 Task: Select a due date automation when advanced on, the moment a card is due add content with a name not ending with resume.
Action: Mouse moved to (1377, 102)
Screenshot: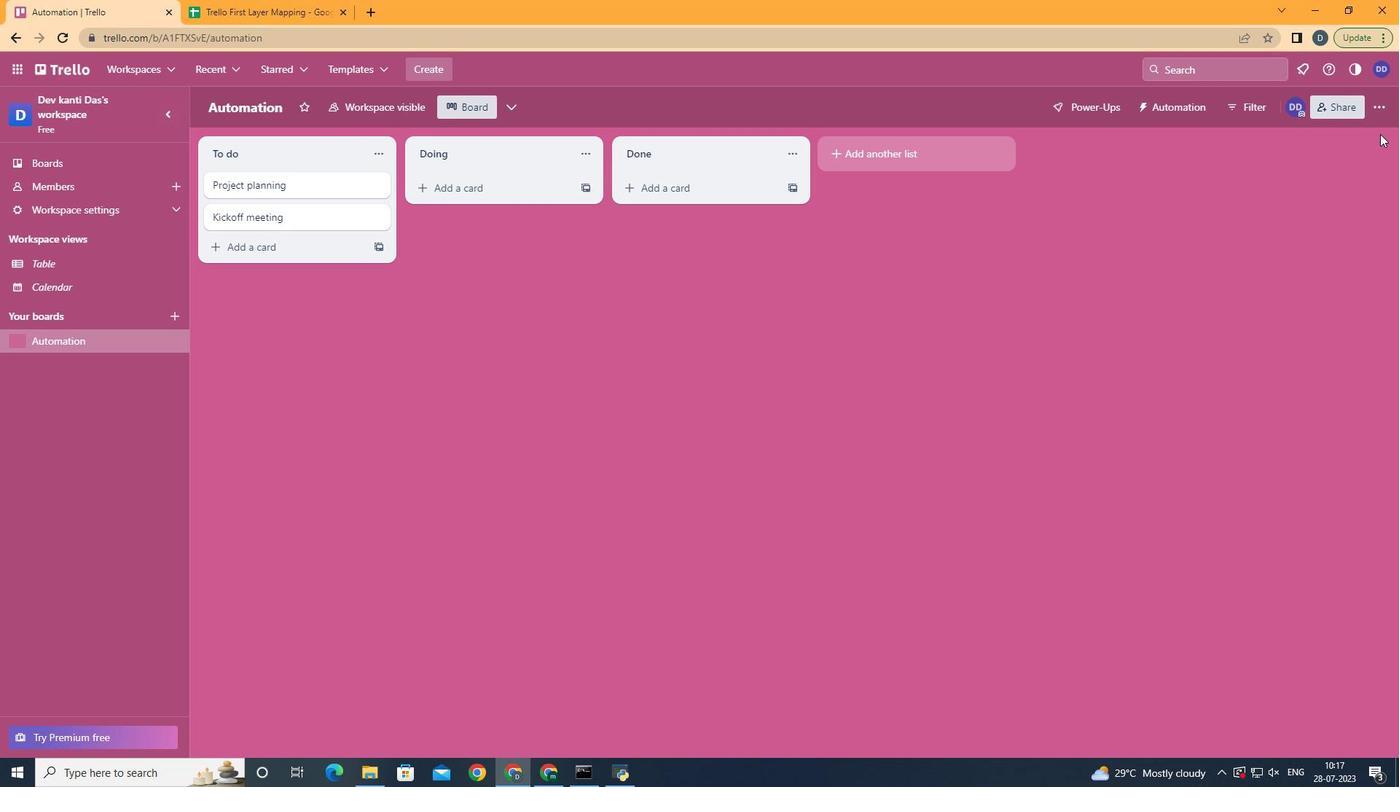 
Action: Mouse pressed left at (1377, 102)
Screenshot: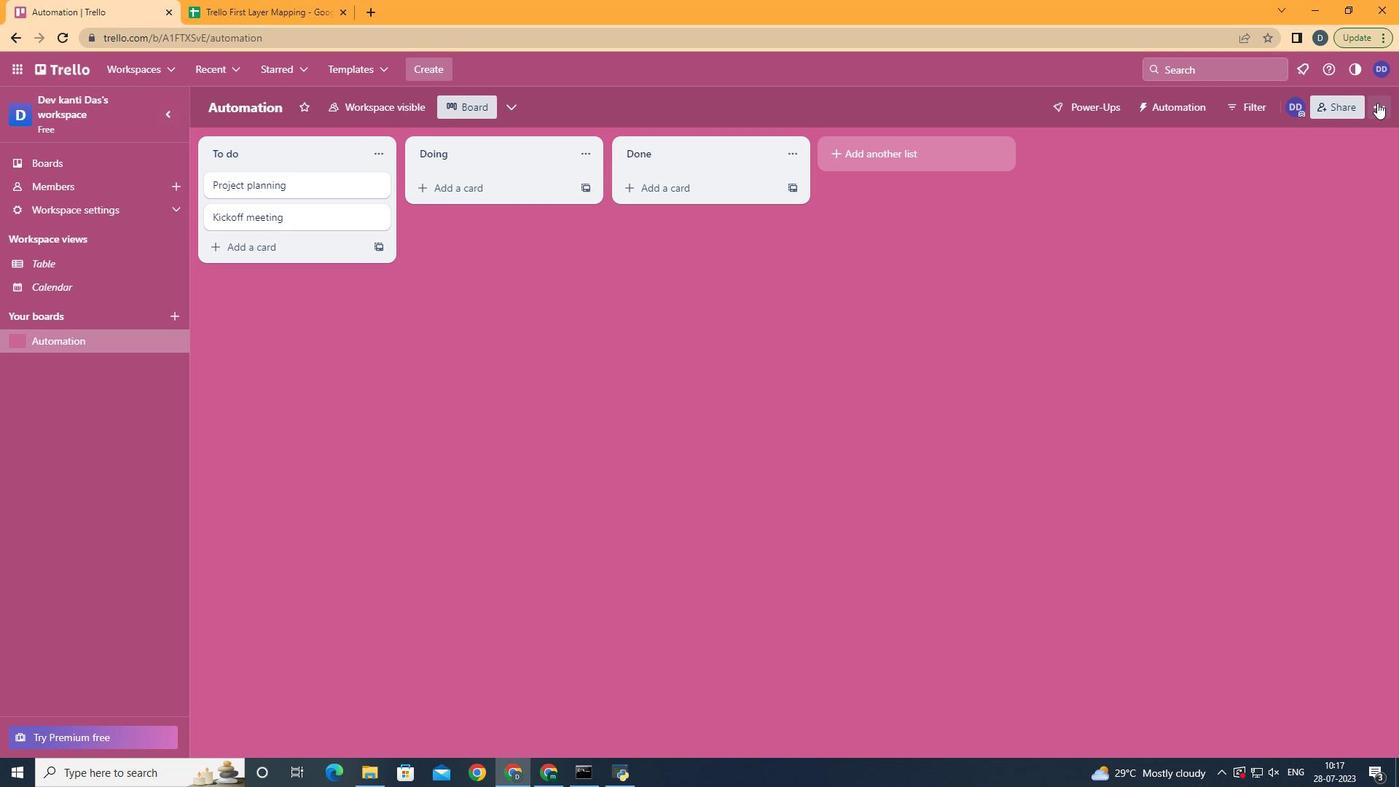 
Action: Mouse moved to (1247, 293)
Screenshot: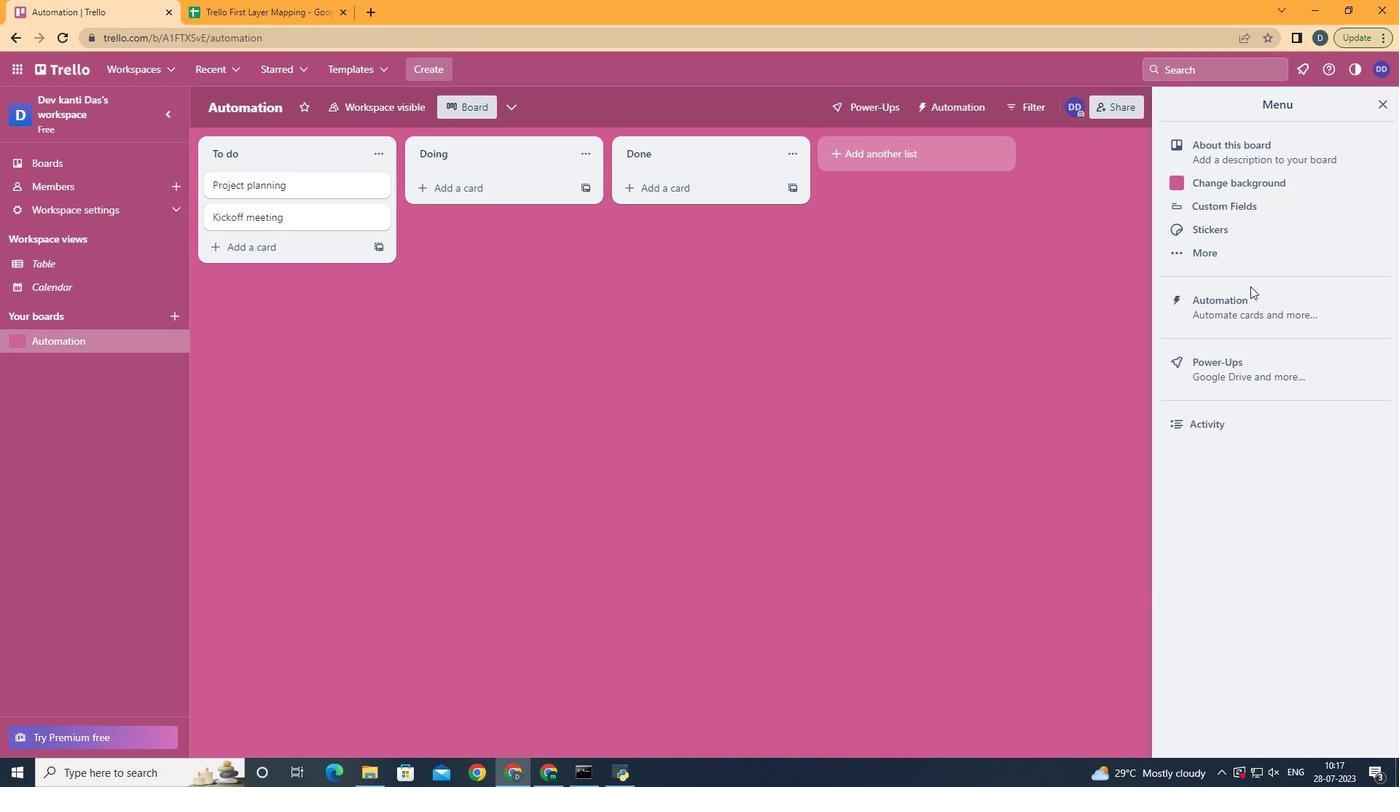 
Action: Mouse pressed left at (1247, 293)
Screenshot: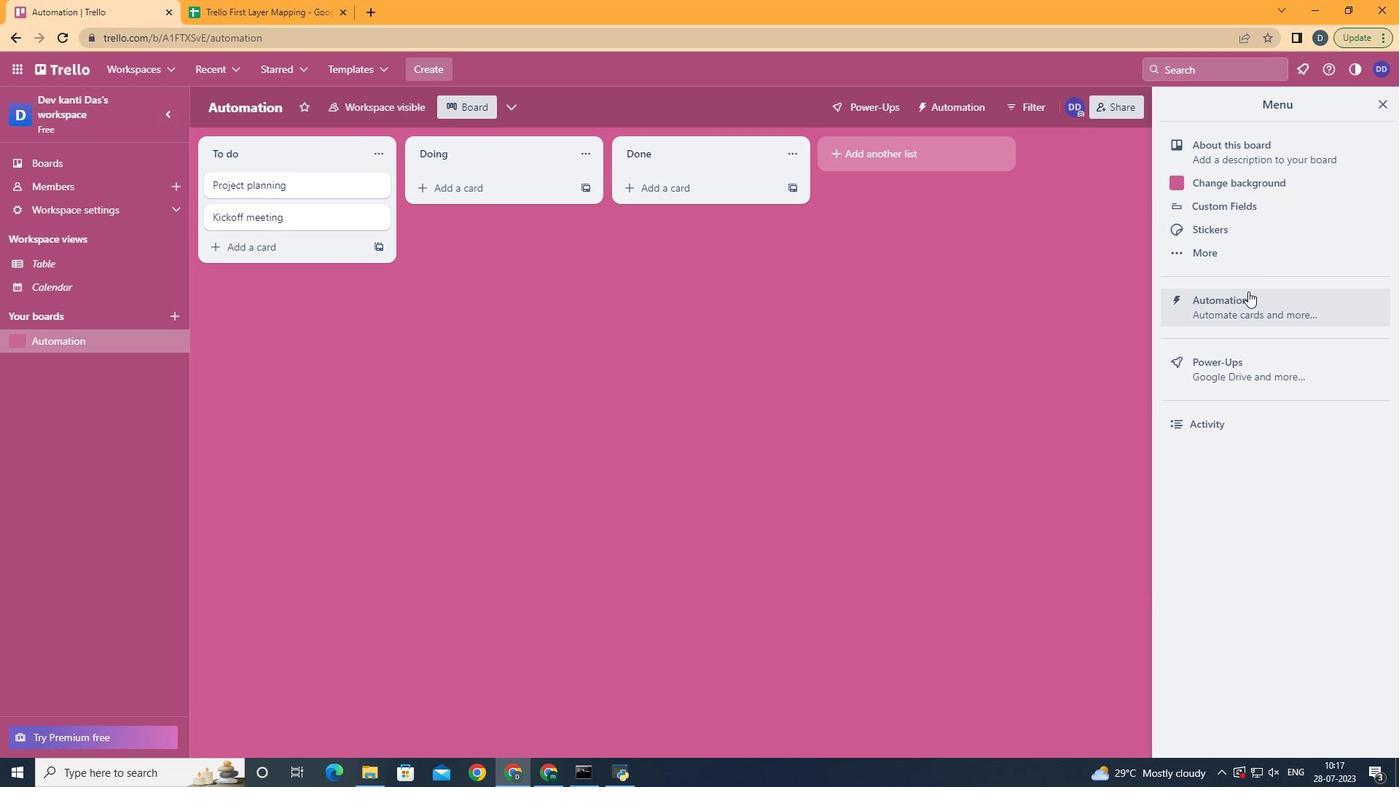 
Action: Mouse moved to (267, 286)
Screenshot: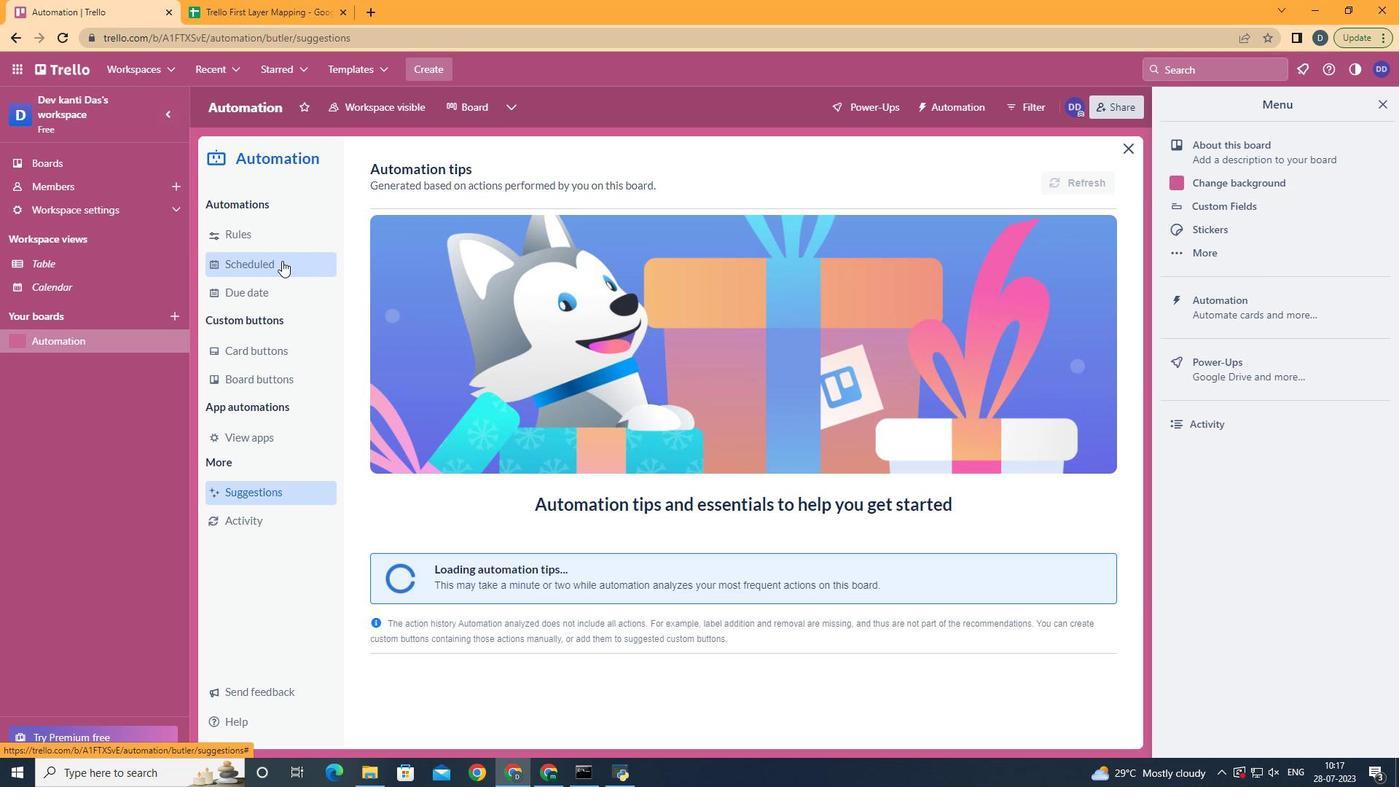 
Action: Mouse pressed left at (267, 286)
Screenshot: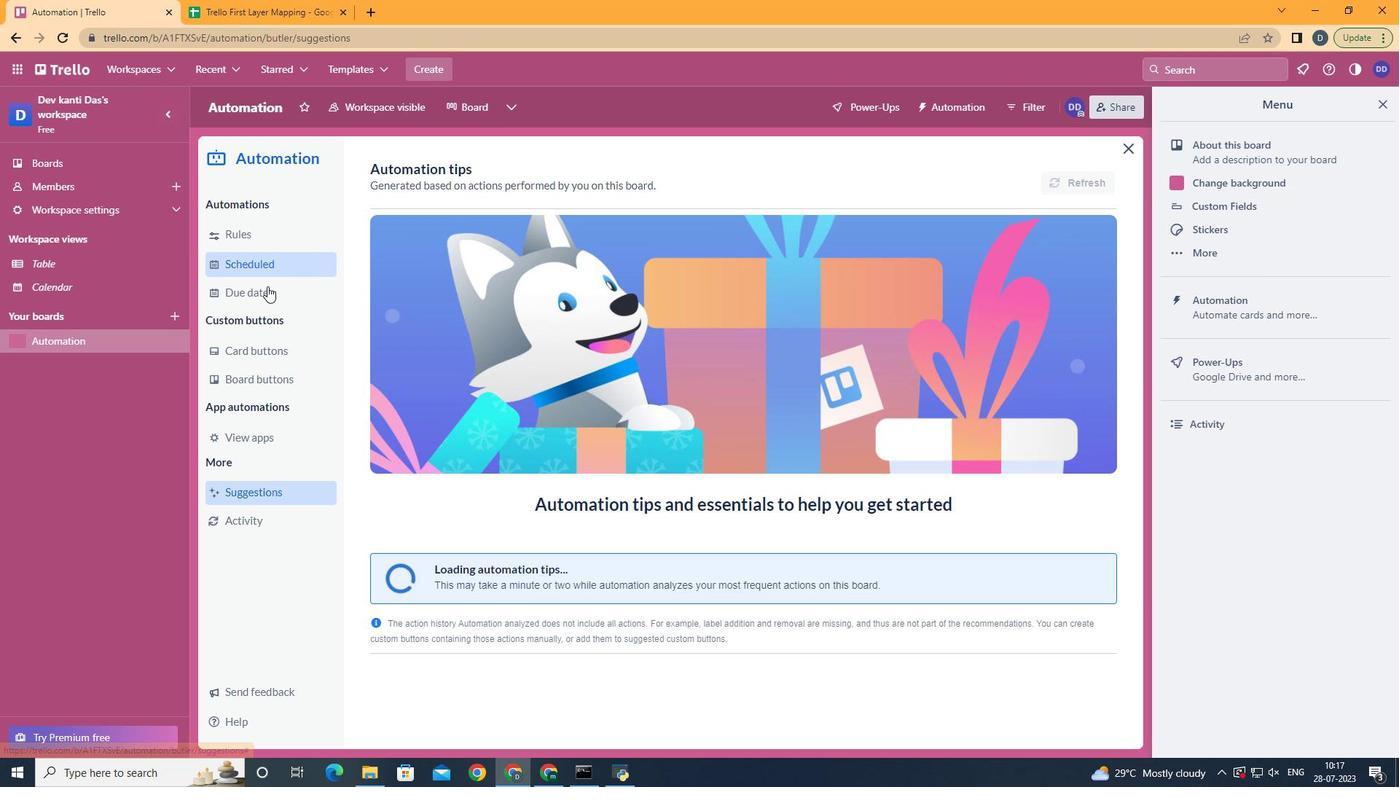 
Action: Mouse moved to (456, 473)
Screenshot: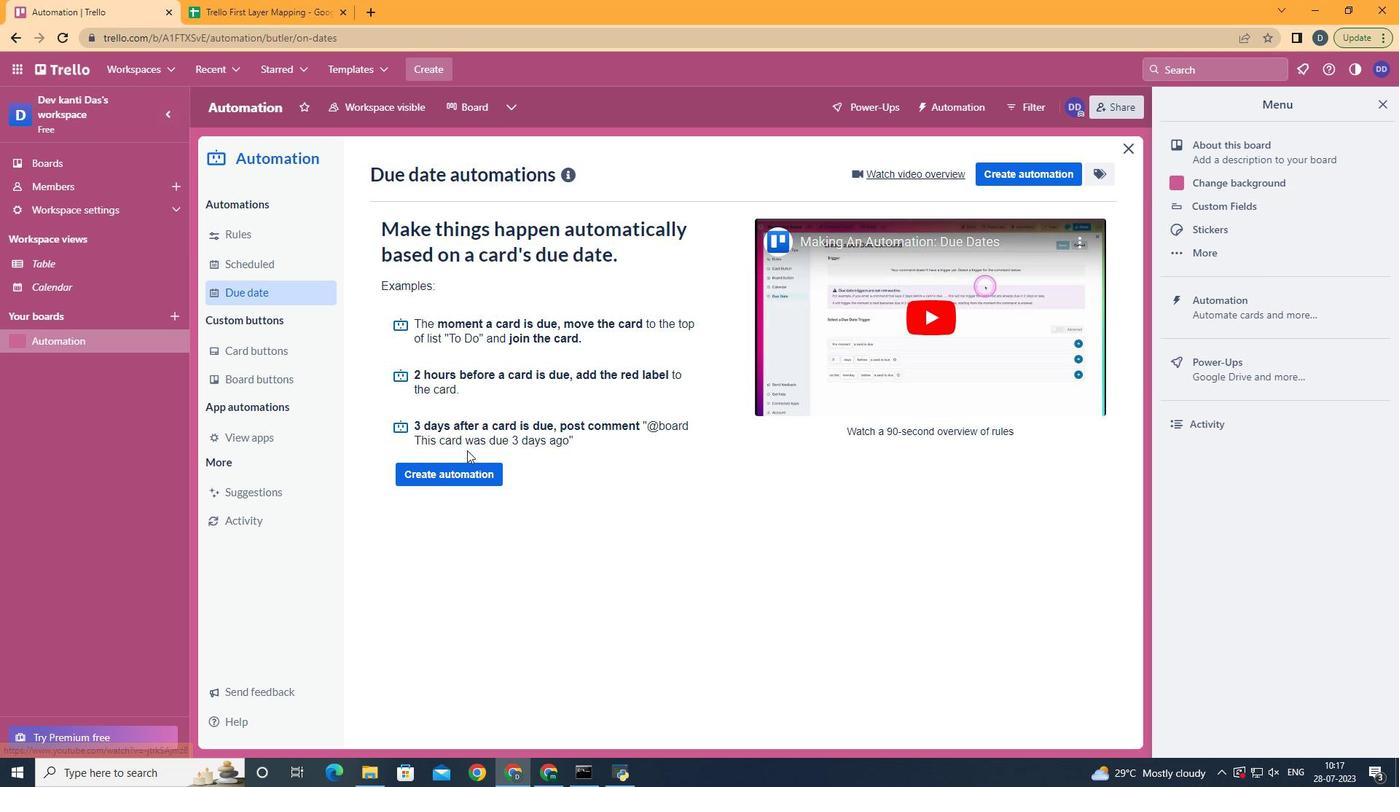 
Action: Mouse pressed left at (456, 473)
Screenshot: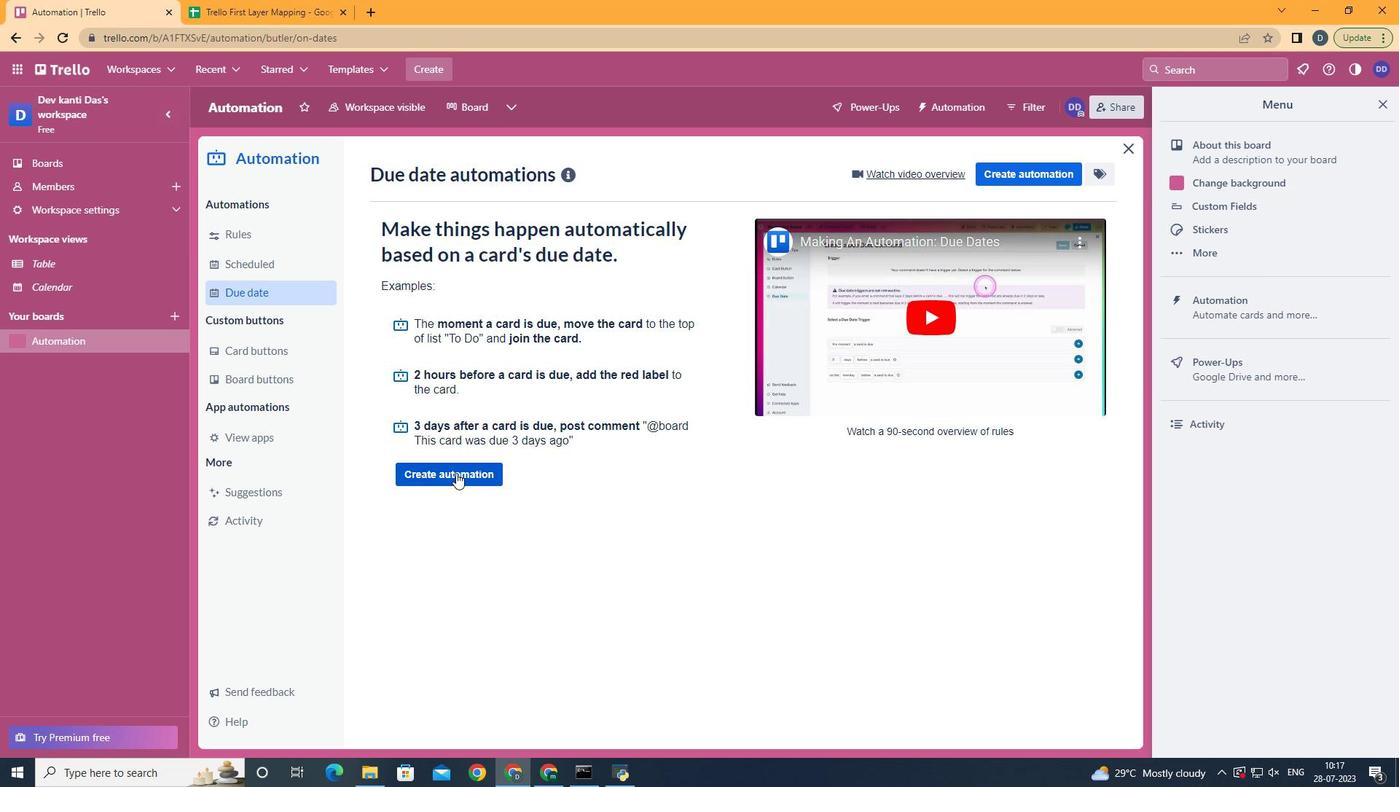 
Action: Mouse moved to (742, 323)
Screenshot: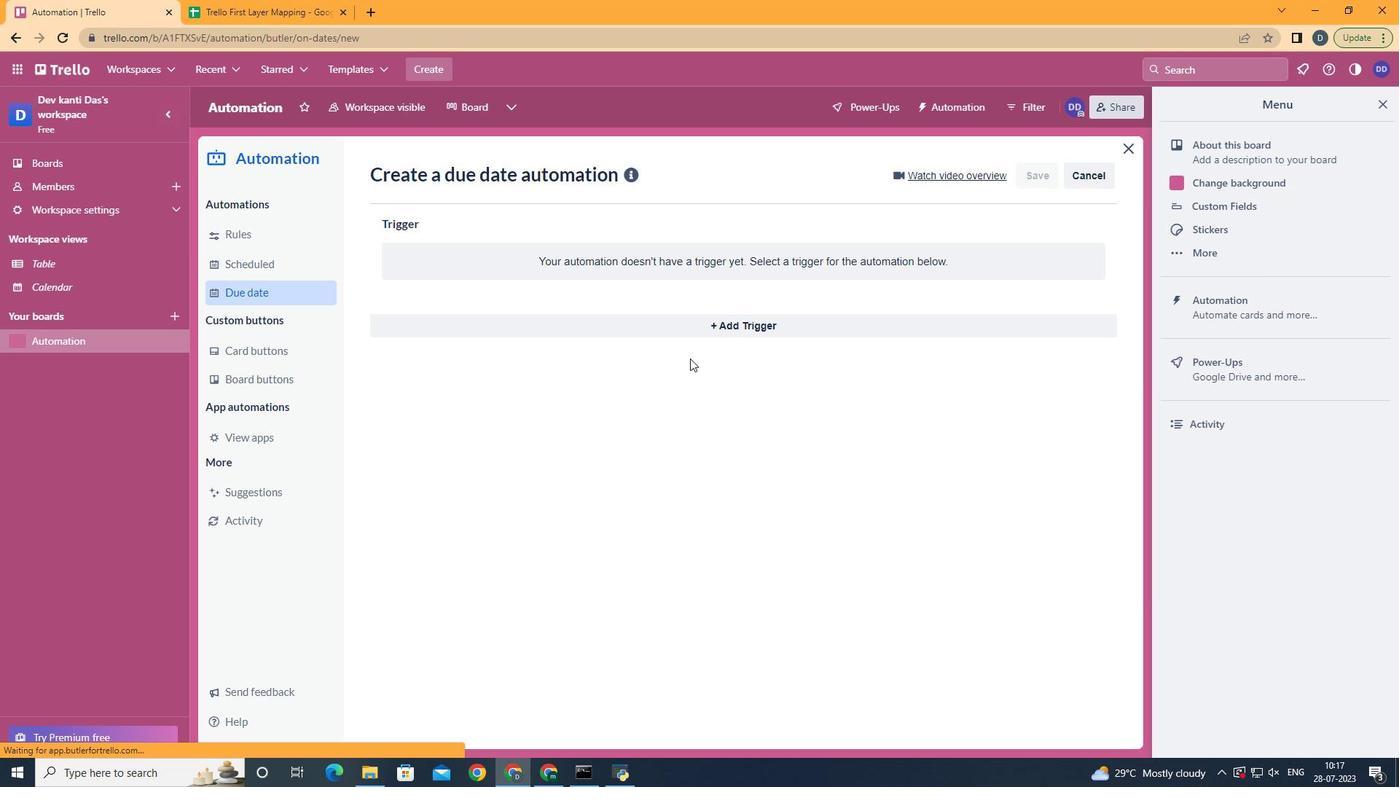 
Action: Mouse pressed left at (742, 323)
Screenshot: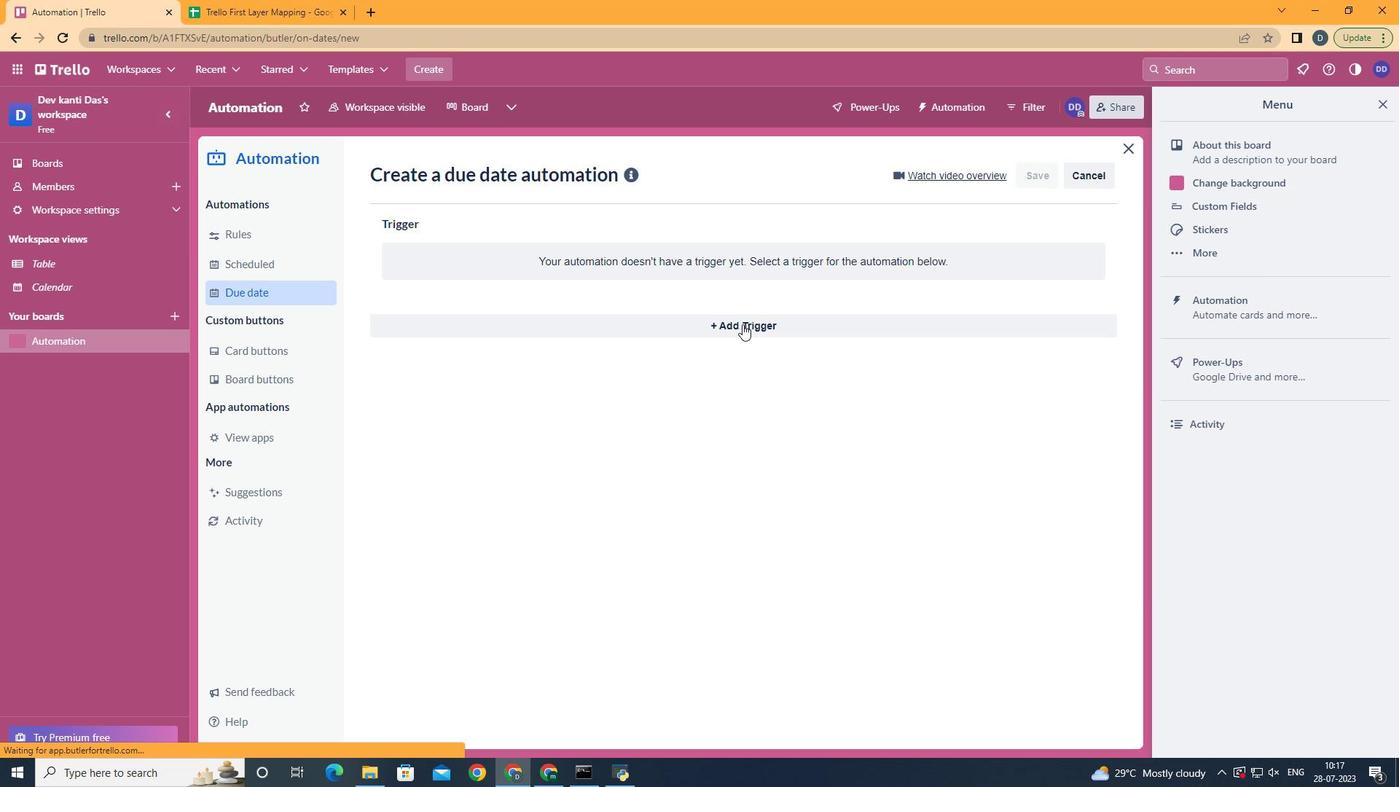 
Action: Mouse moved to (435, 532)
Screenshot: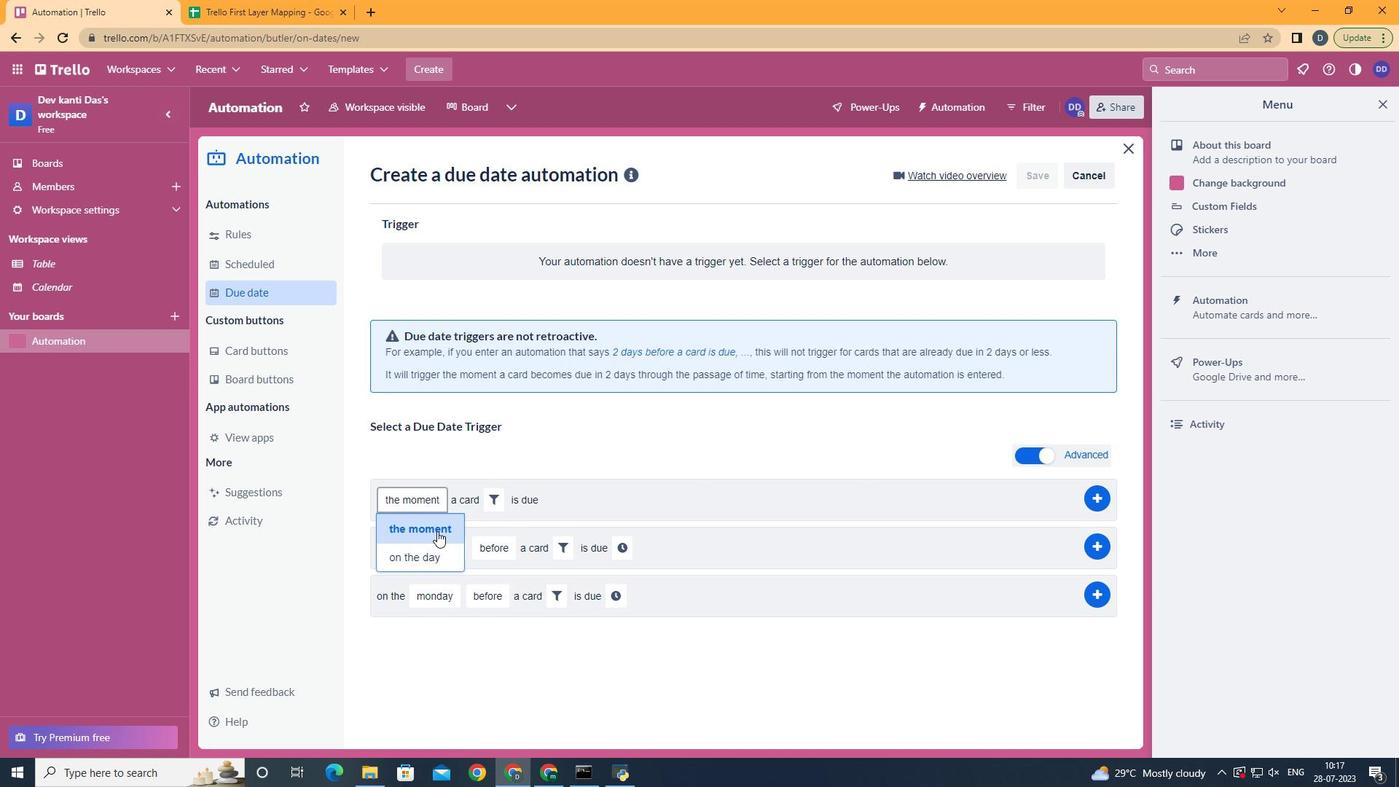 
Action: Mouse pressed left at (435, 532)
Screenshot: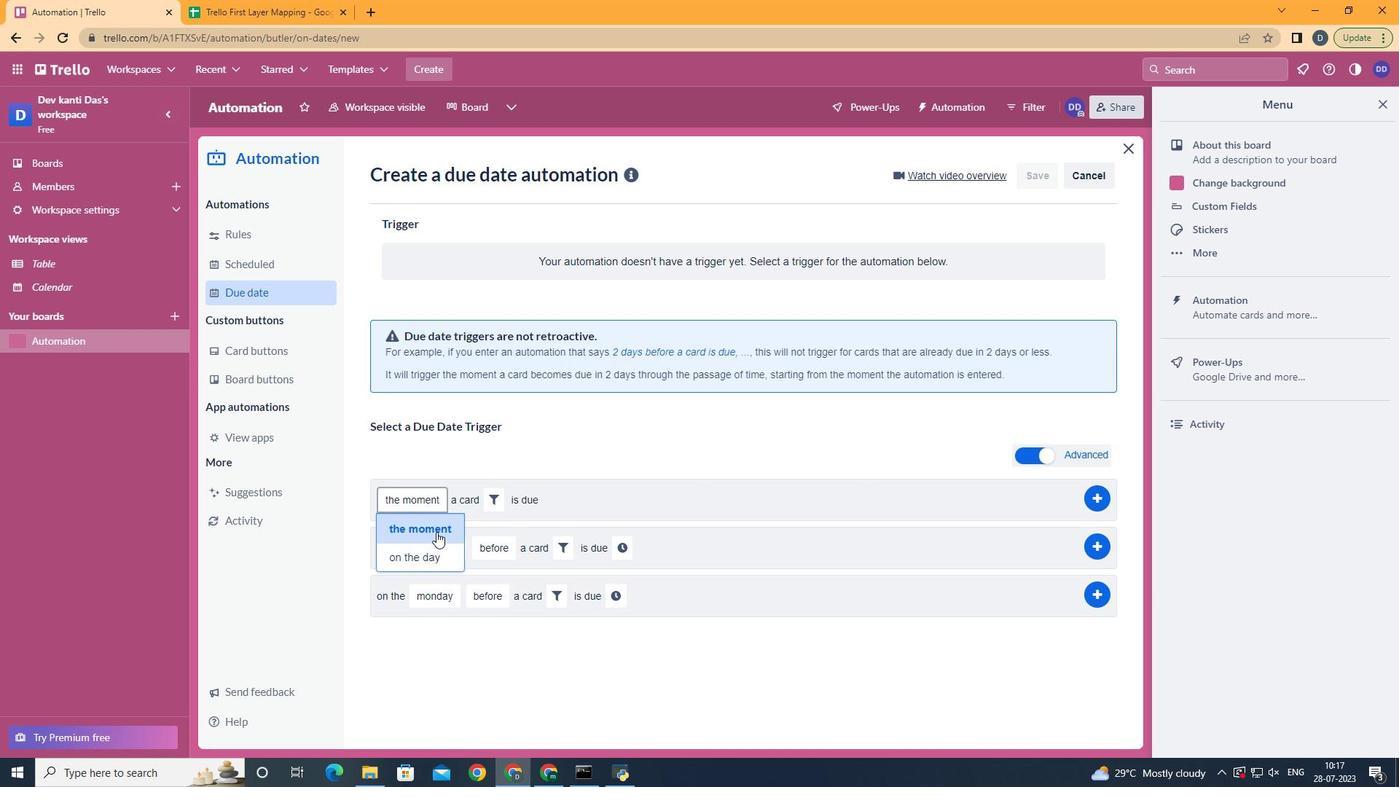 
Action: Mouse moved to (489, 505)
Screenshot: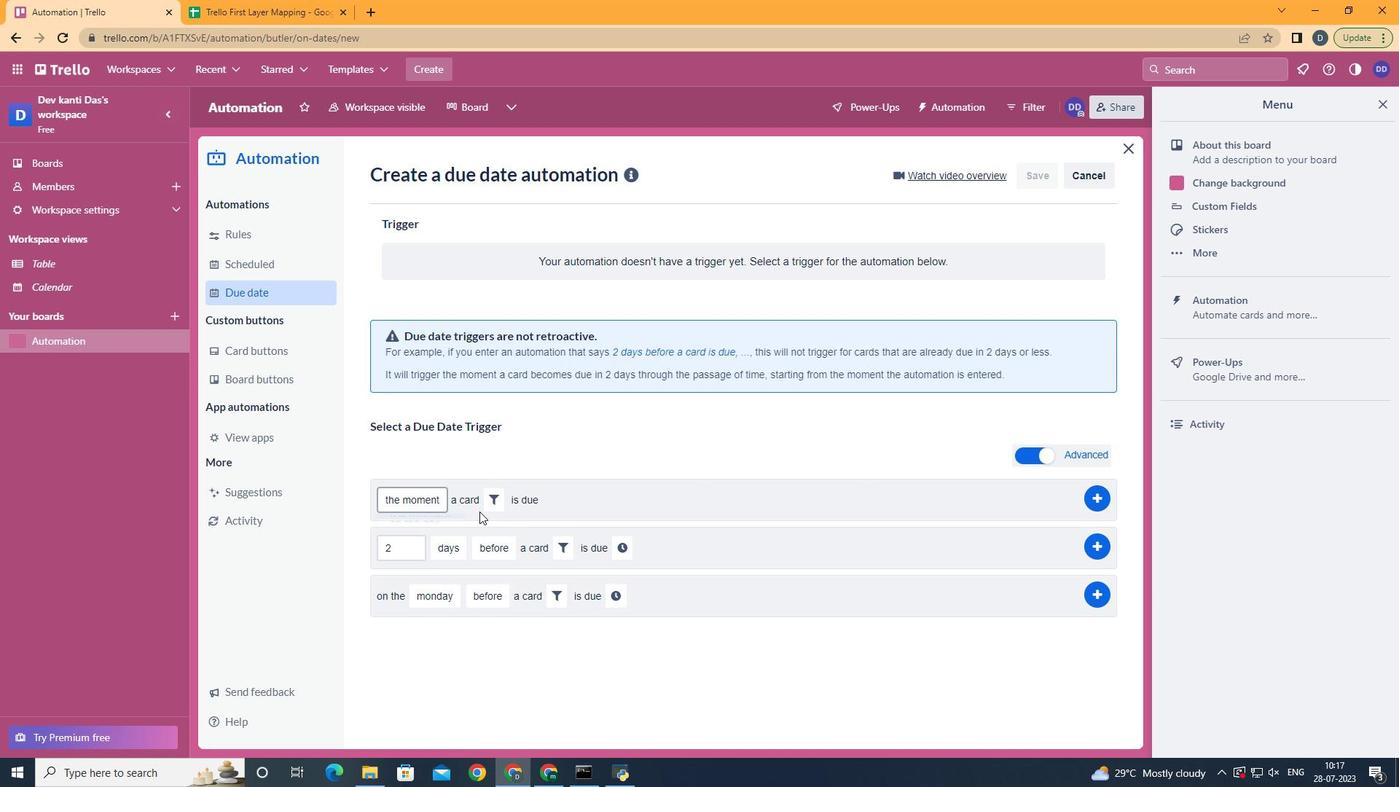 
Action: Mouse pressed left at (489, 505)
Screenshot: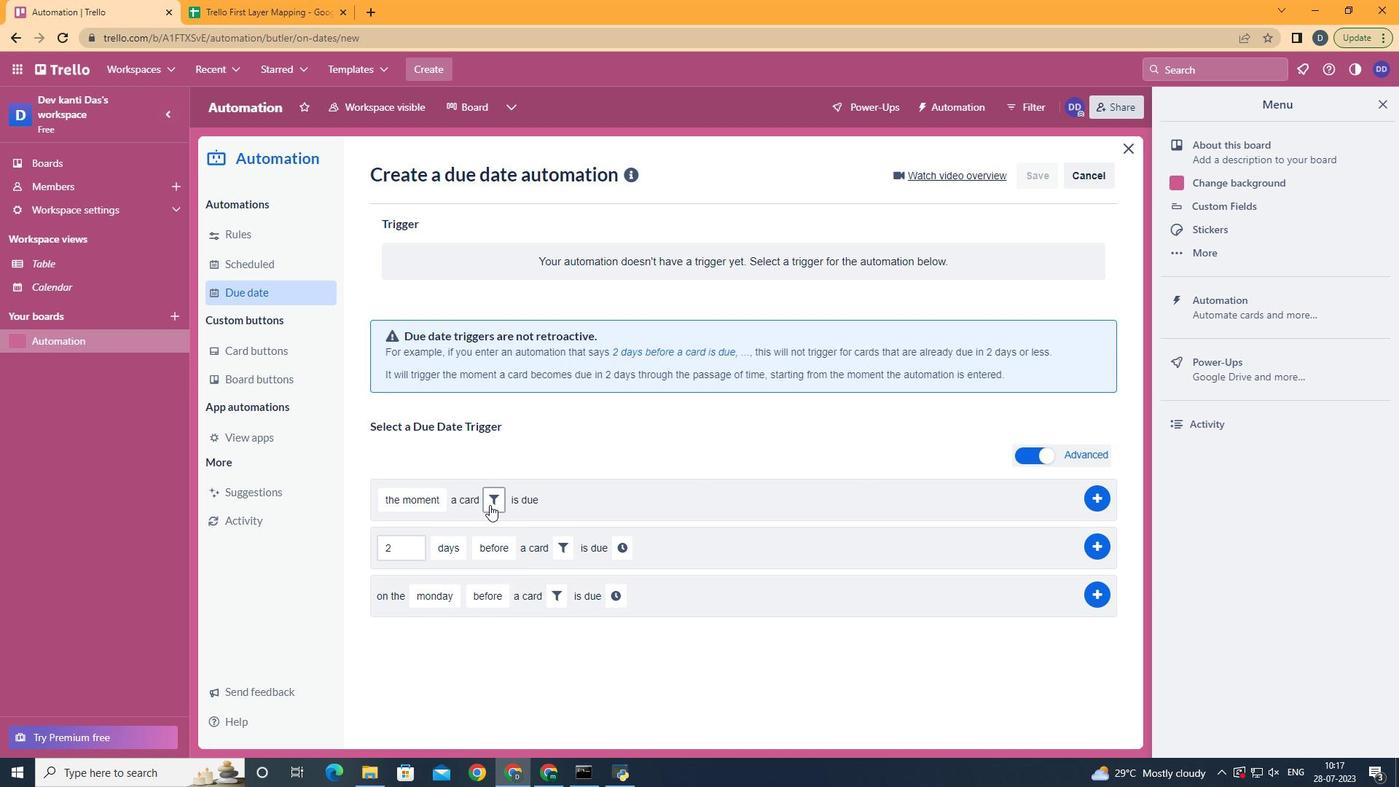 
Action: Mouse moved to (683, 543)
Screenshot: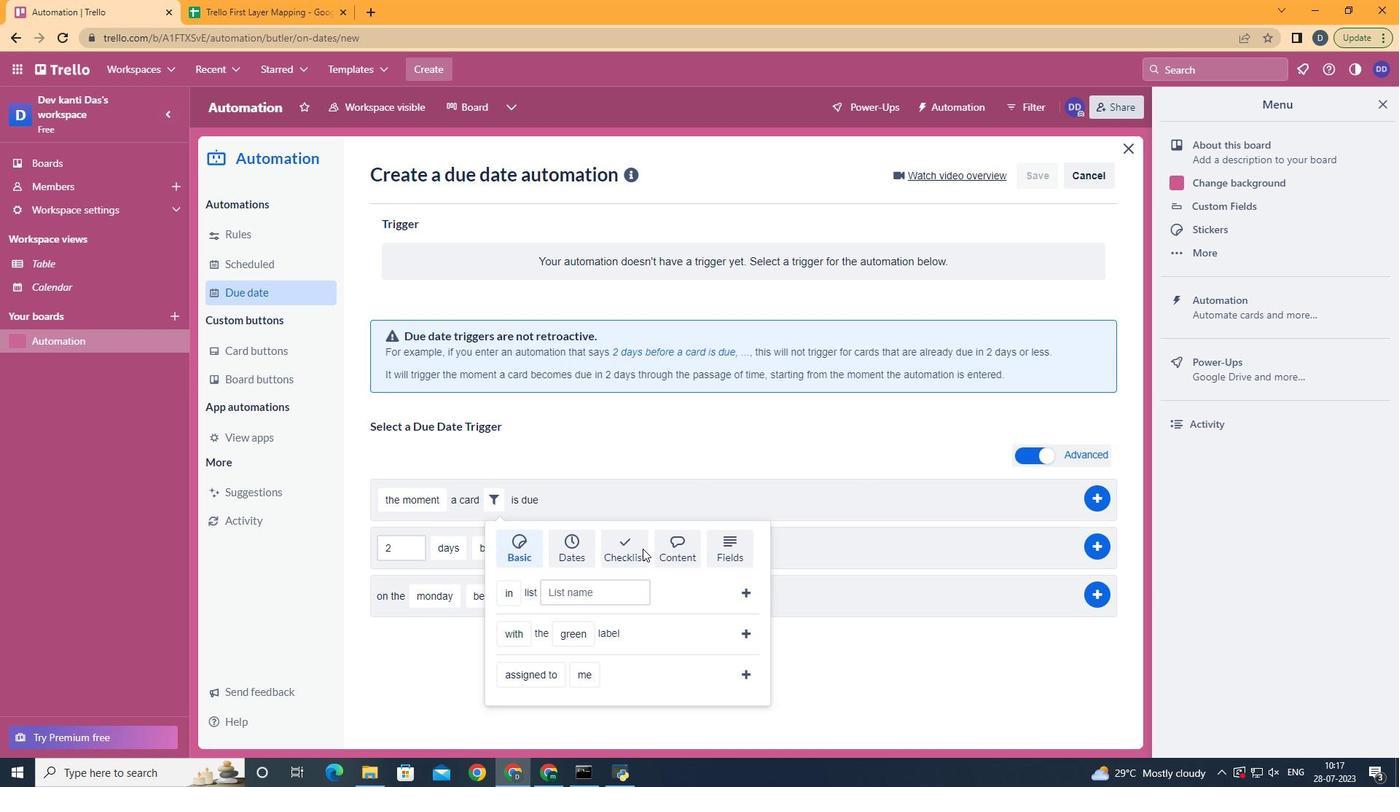 
Action: Mouse pressed left at (683, 543)
Screenshot: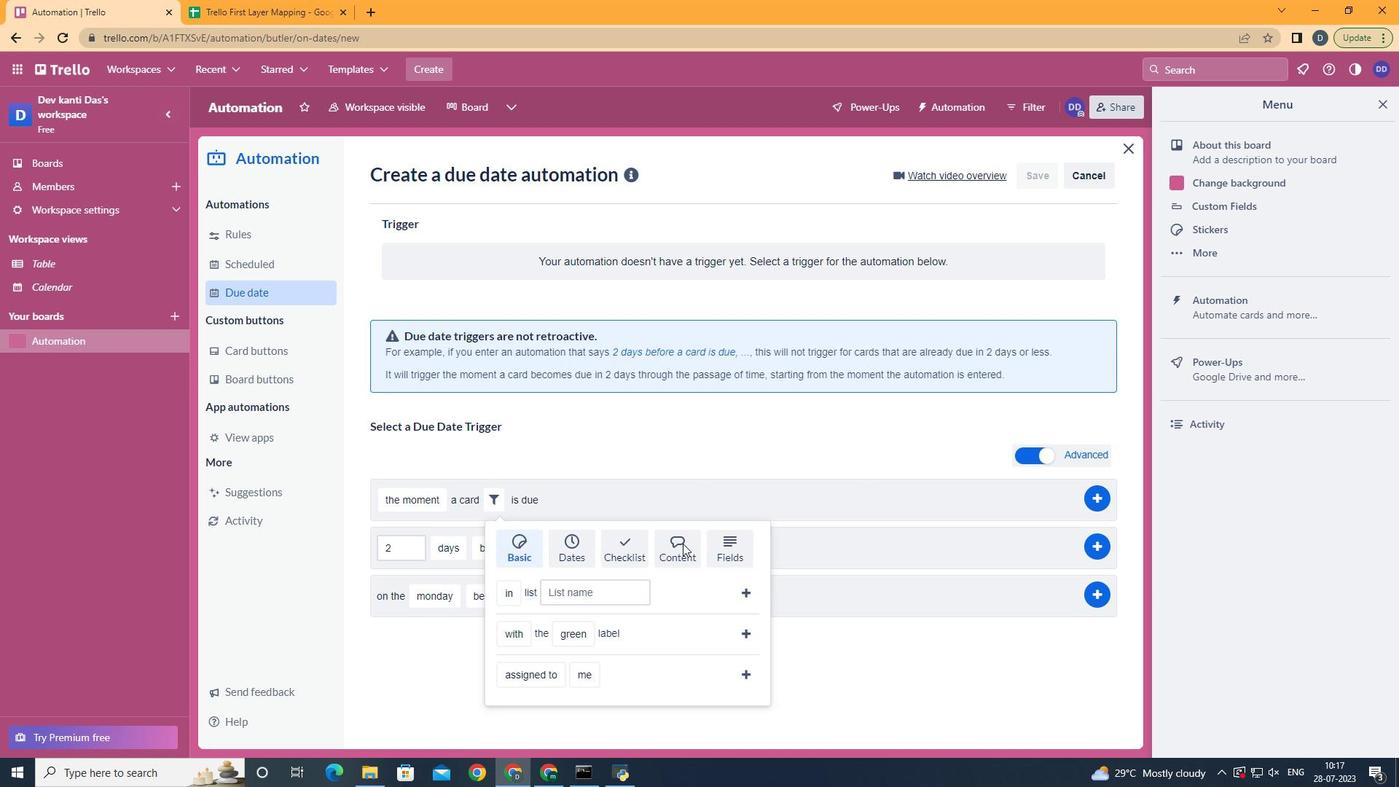 
Action: Mouse moved to (559, 618)
Screenshot: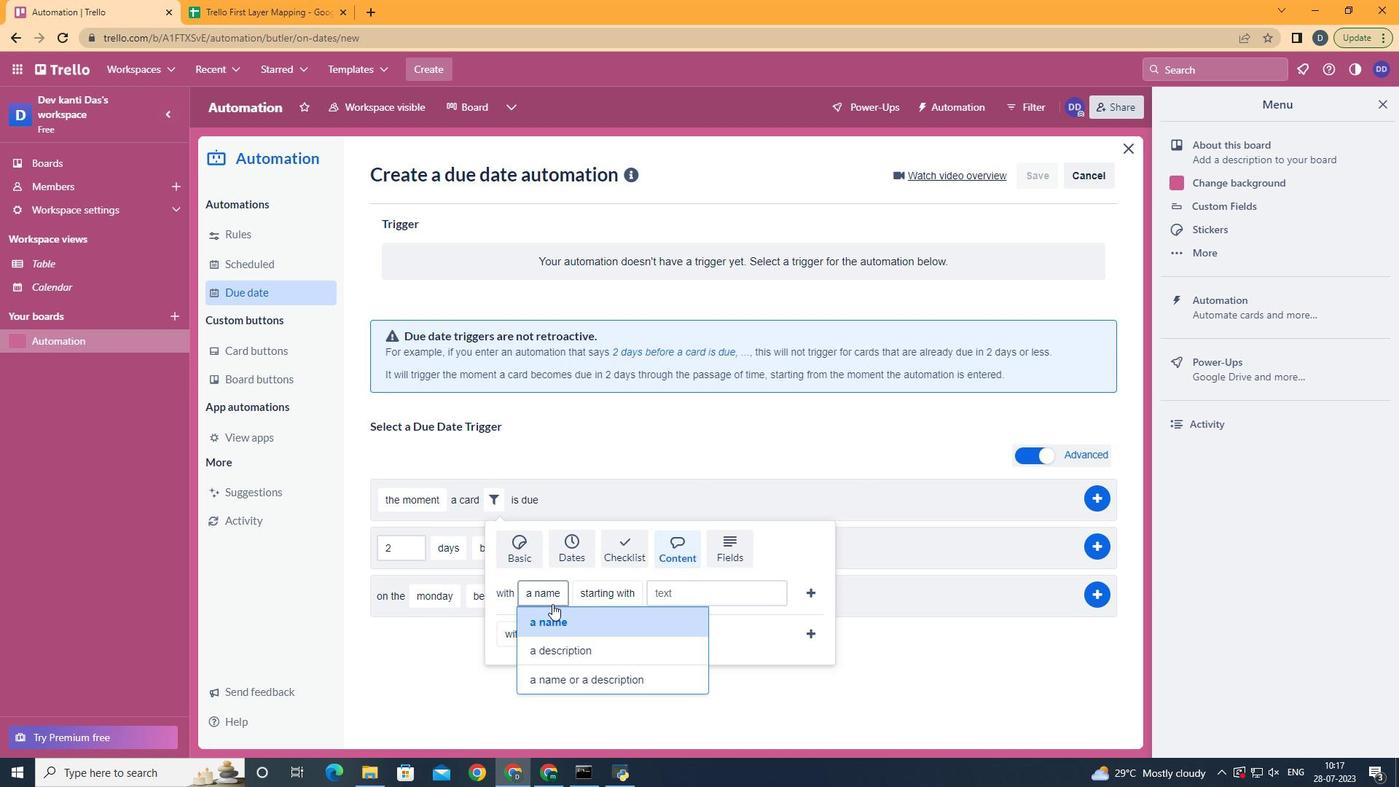 
Action: Mouse pressed left at (559, 618)
Screenshot: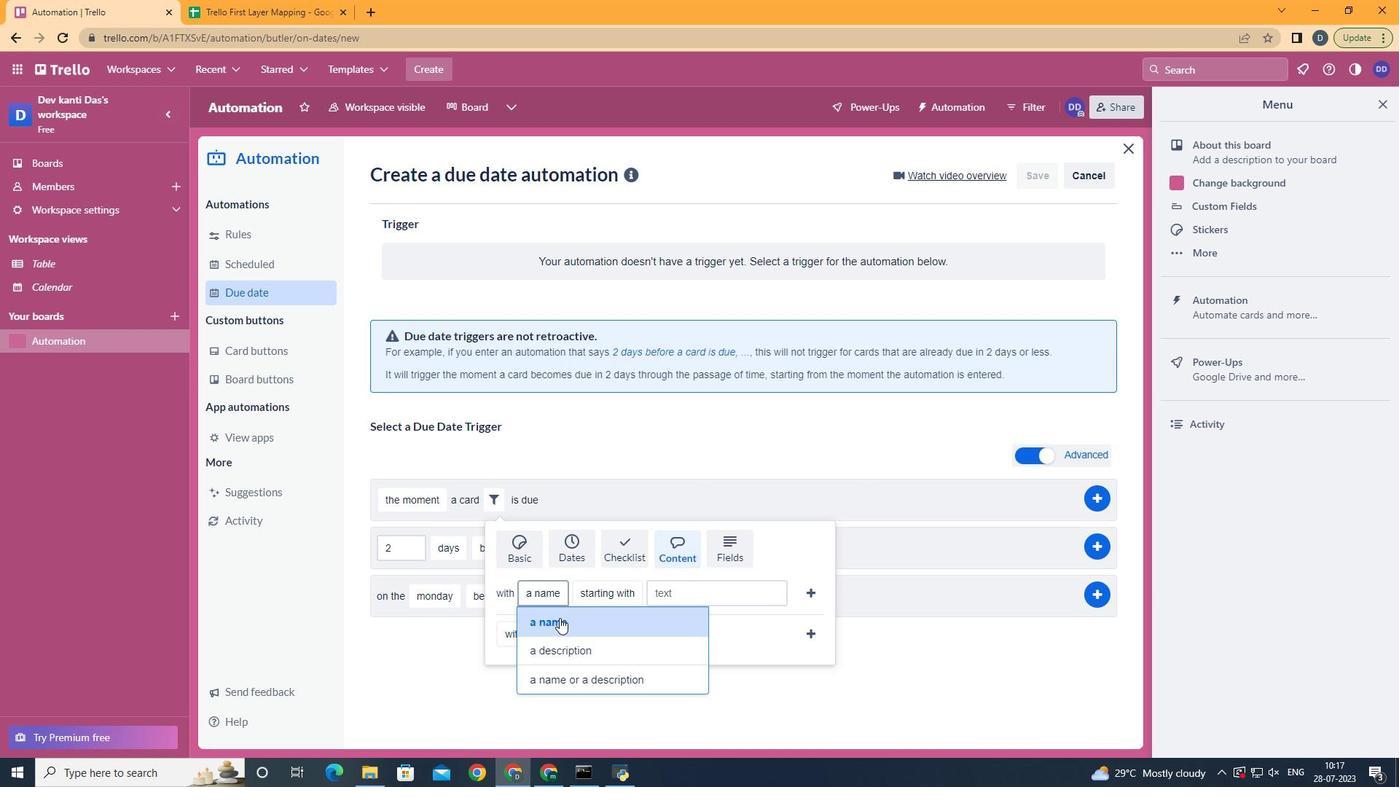 
Action: Mouse moved to (620, 529)
Screenshot: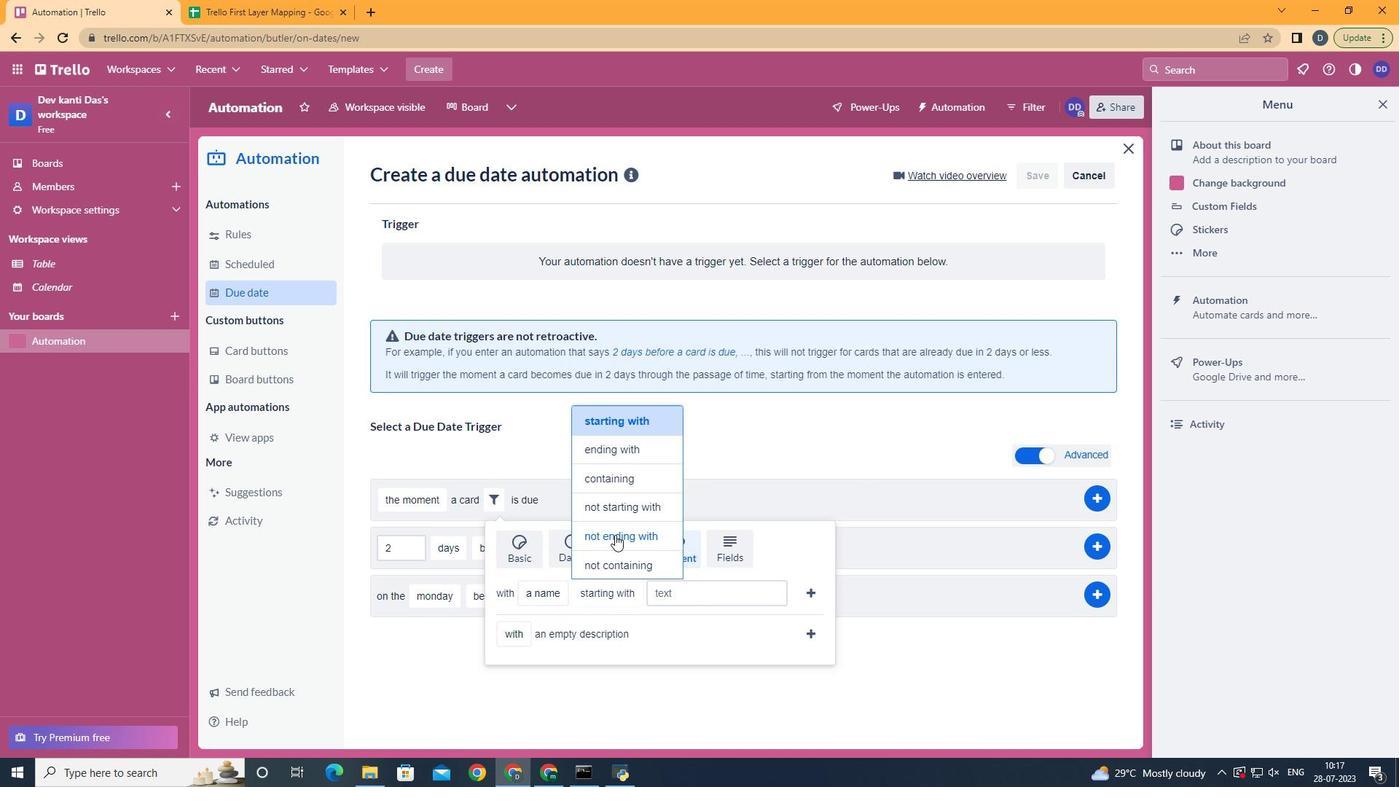
Action: Mouse pressed left at (620, 529)
Screenshot: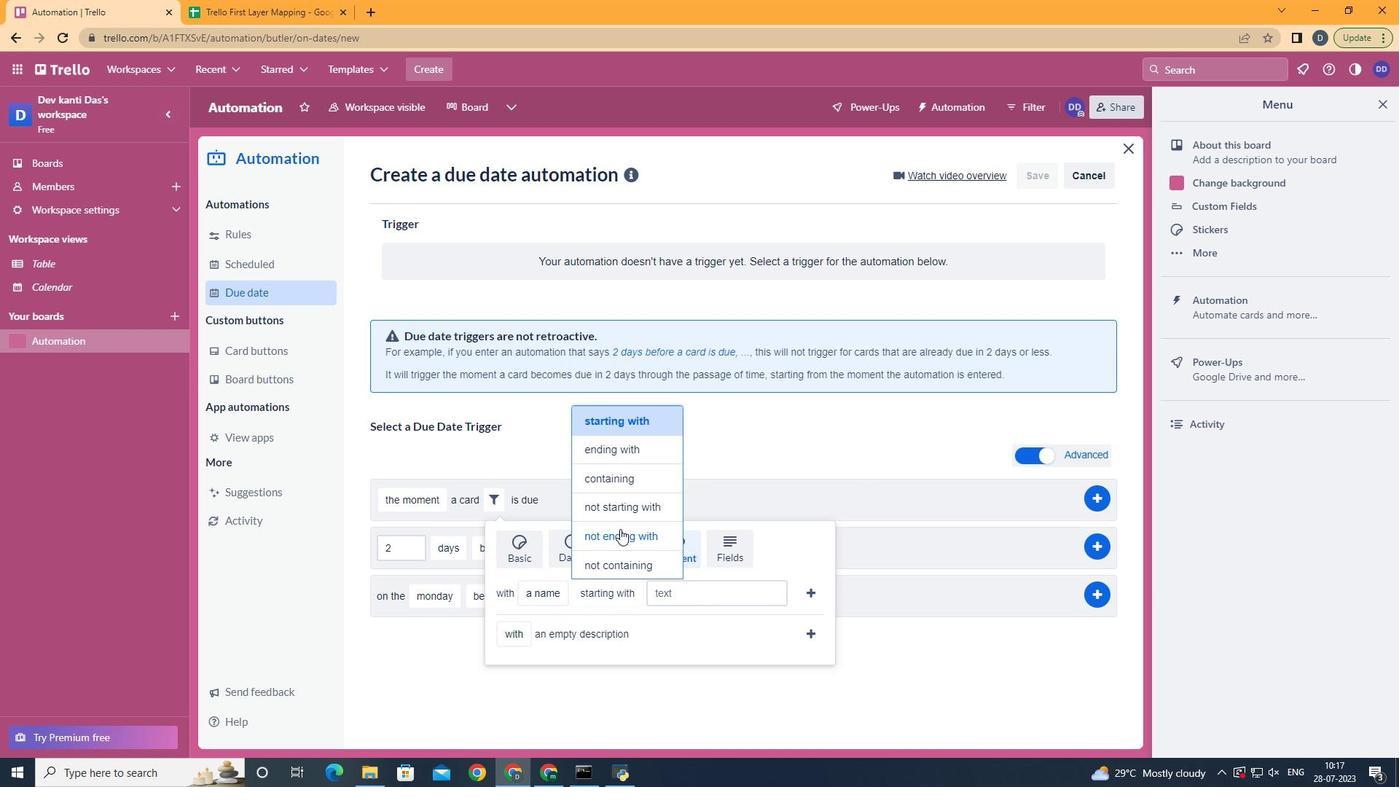 
Action: Mouse moved to (716, 593)
Screenshot: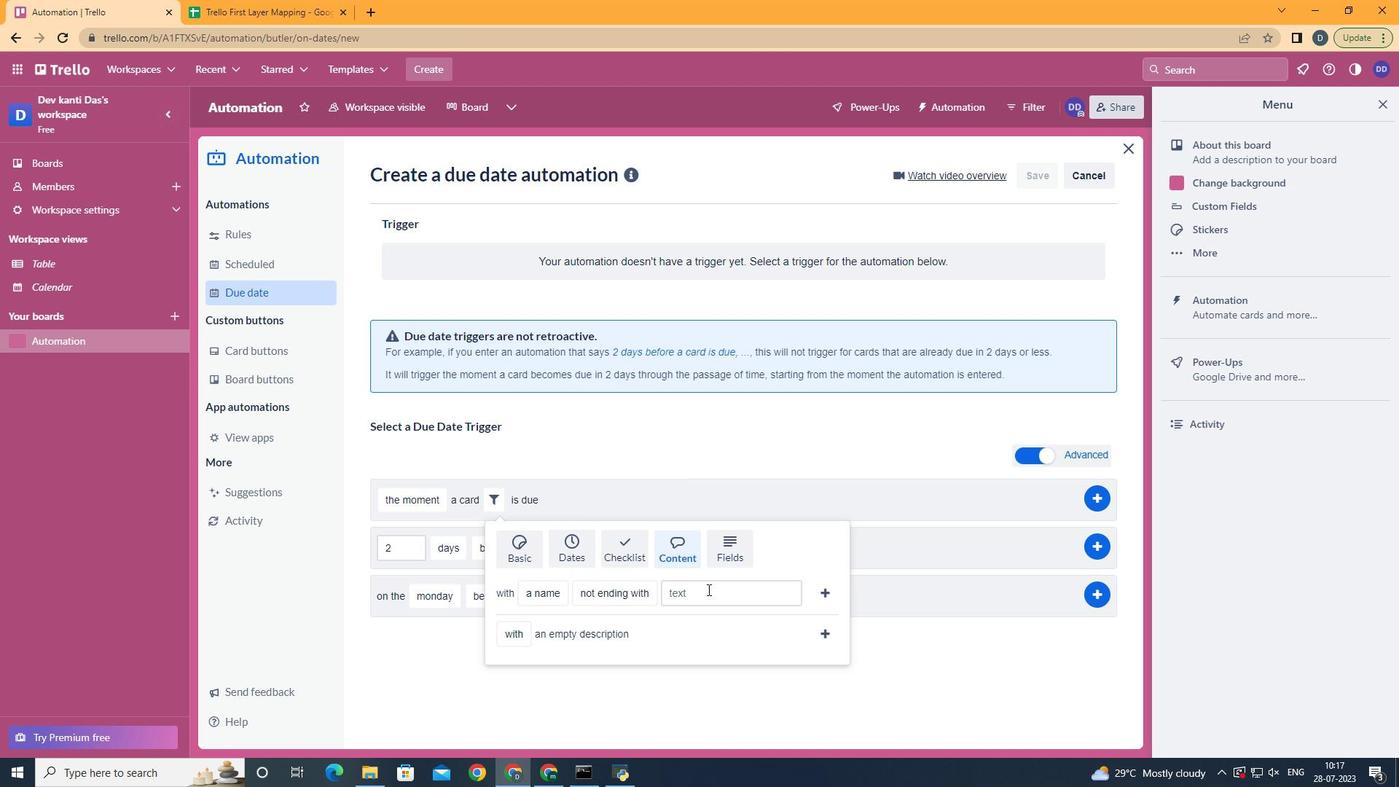 
Action: Mouse pressed left at (716, 593)
Screenshot: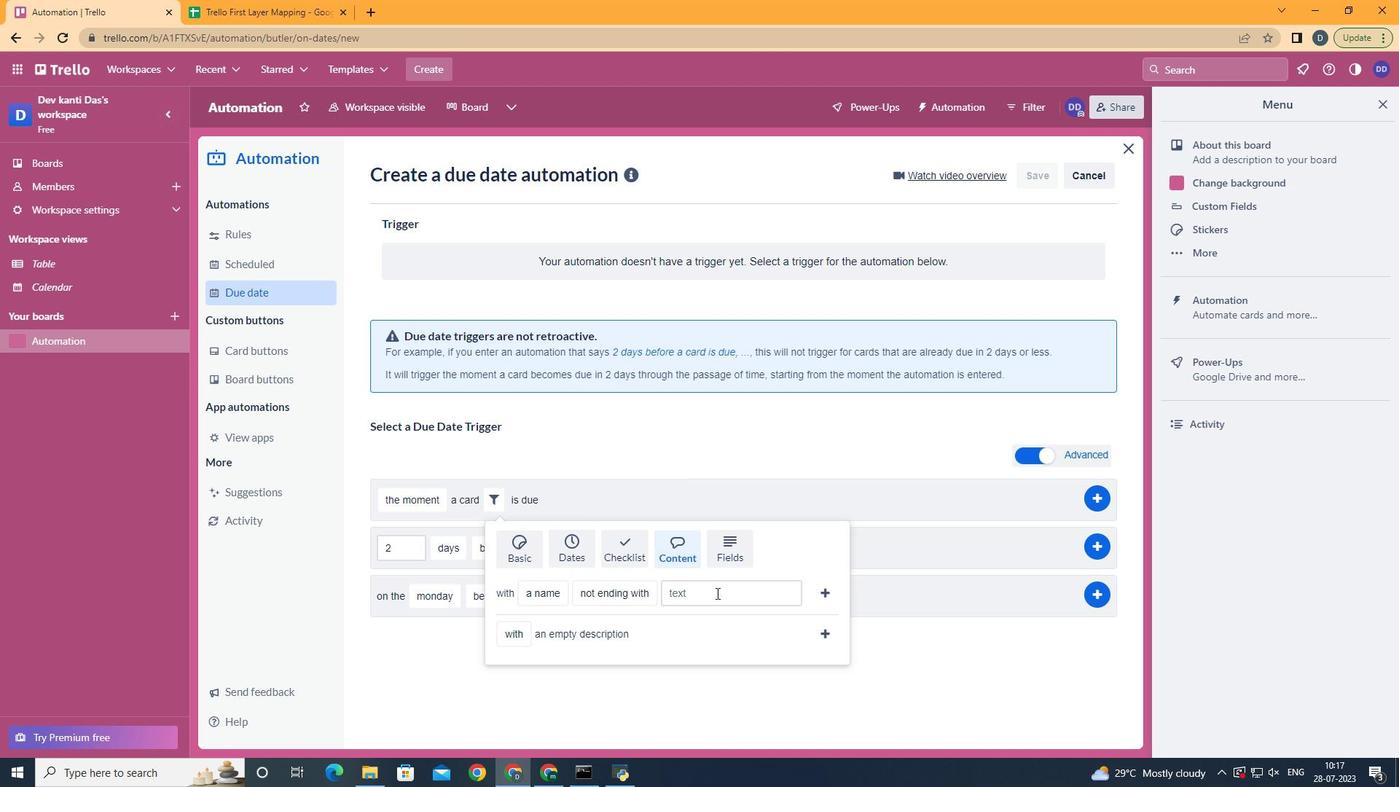 
Action: Key pressed resume
Screenshot: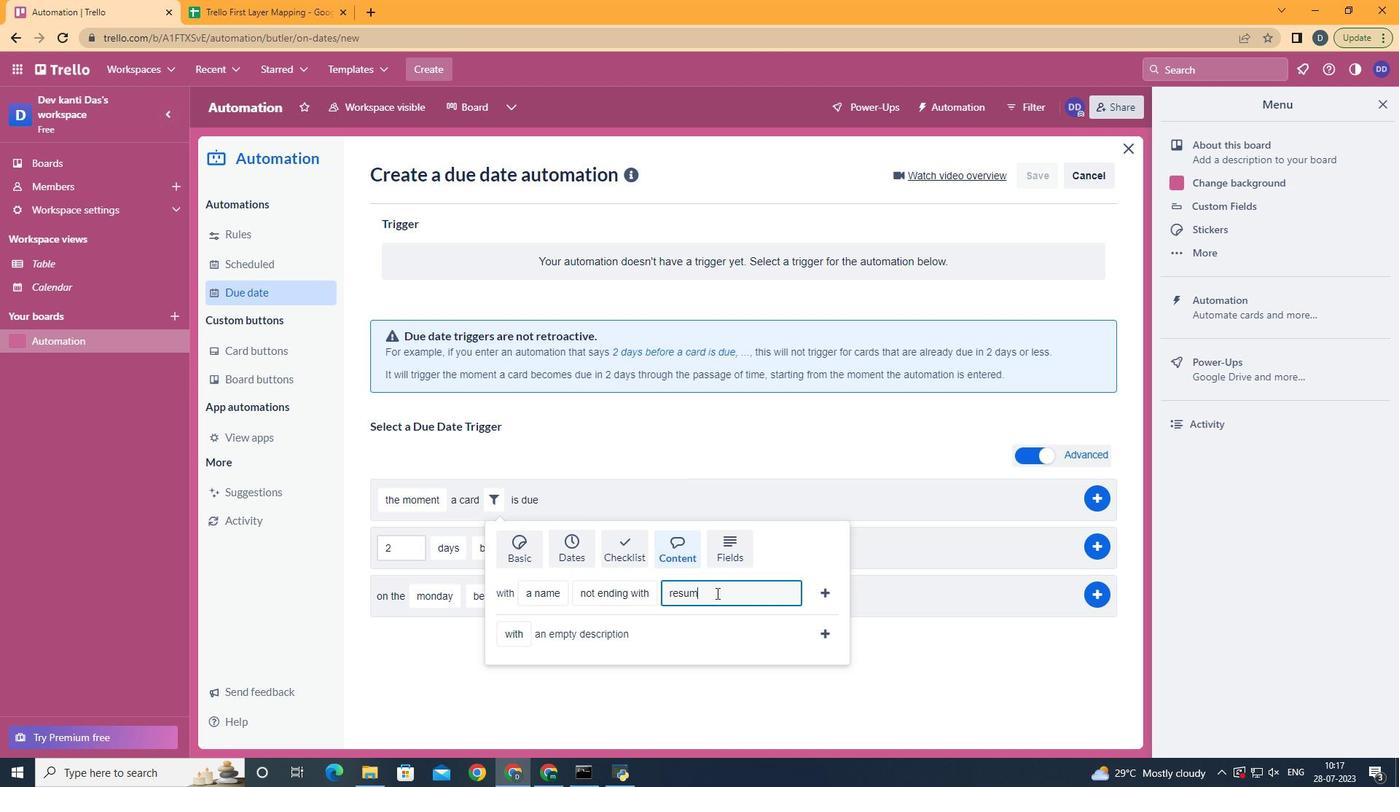 
Action: Mouse moved to (825, 591)
Screenshot: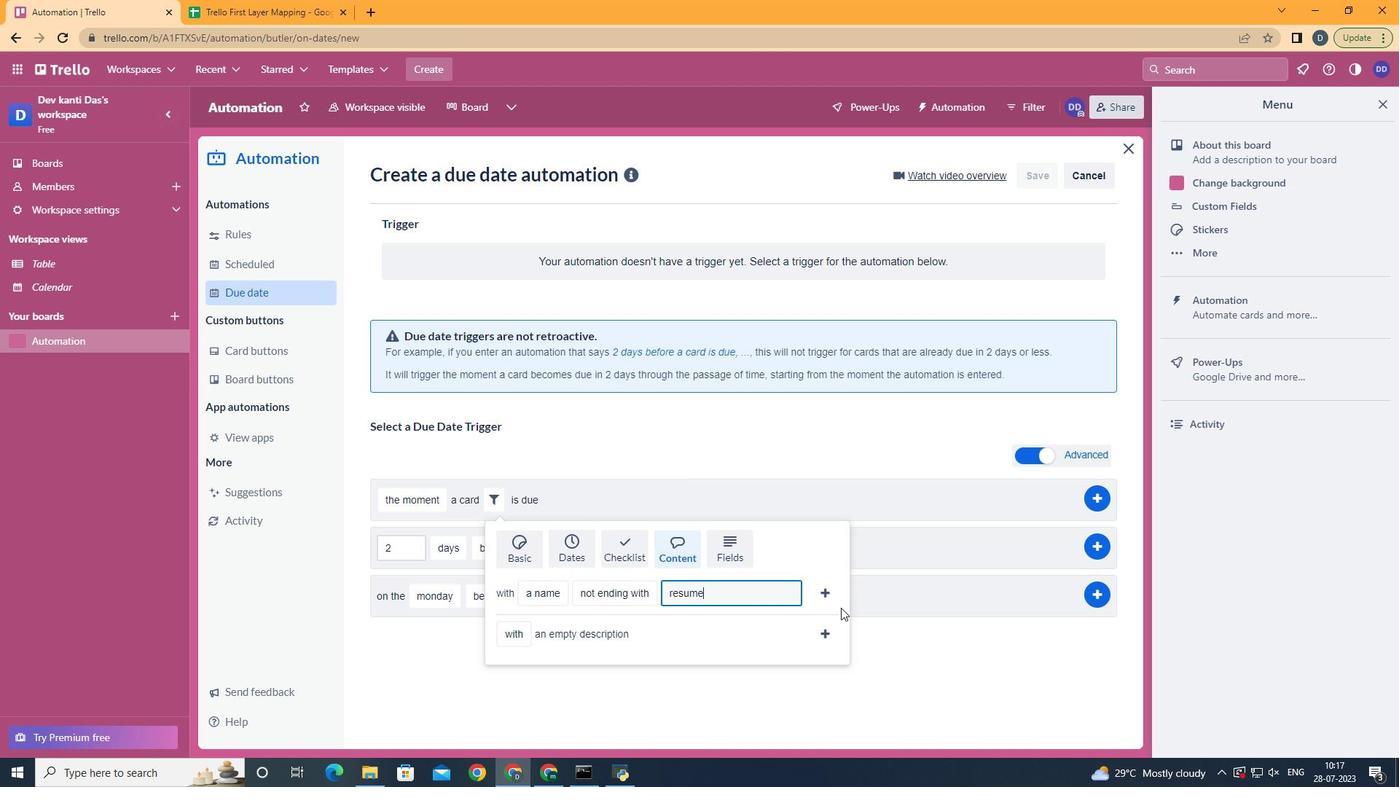 
Action: Mouse pressed left at (825, 591)
Screenshot: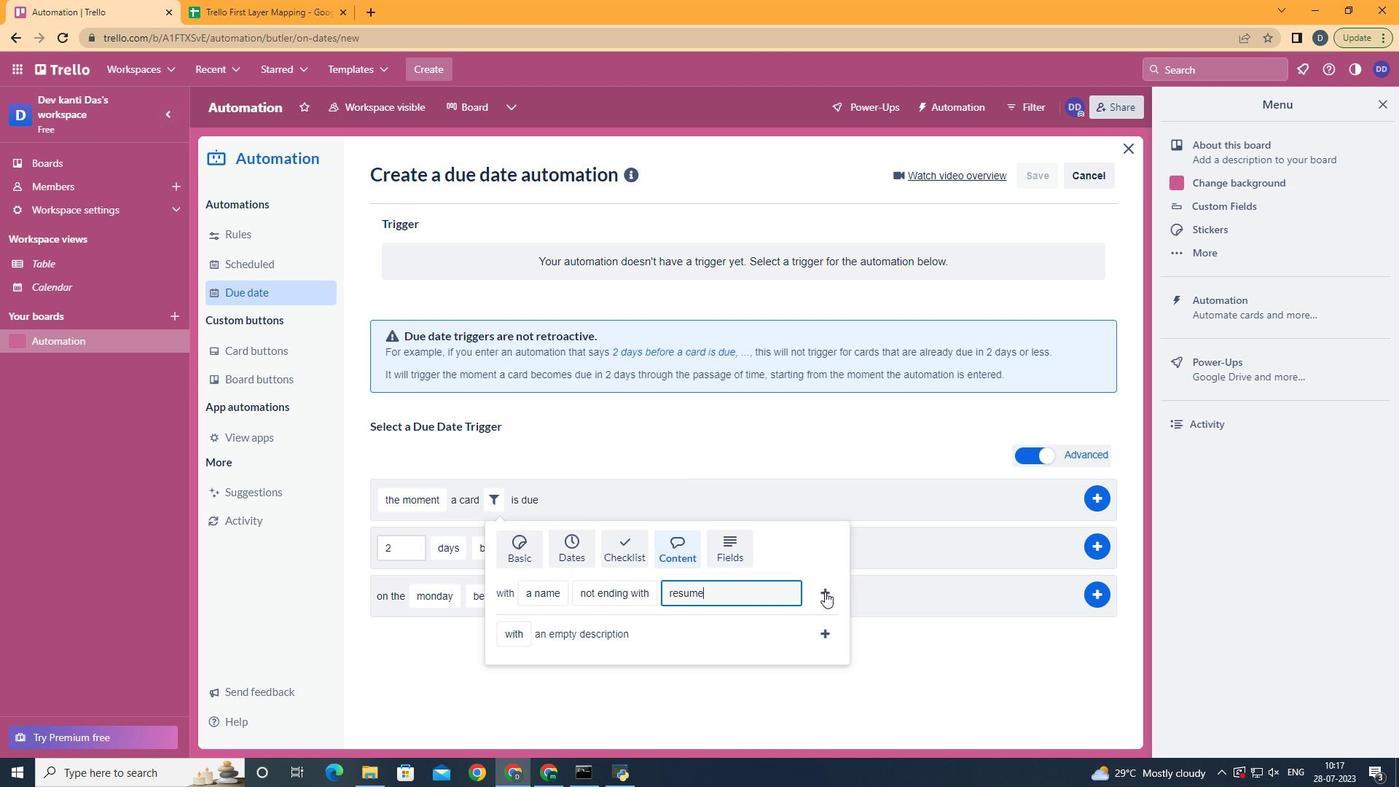 
